 Task: Enable the stream filter module "Internal stream record".
Action: Mouse moved to (107, 13)
Screenshot: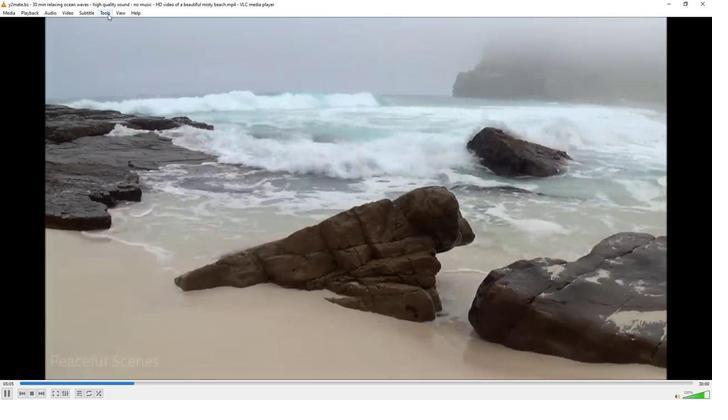 
Action: Mouse pressed left at (107, 13)
Screenshot: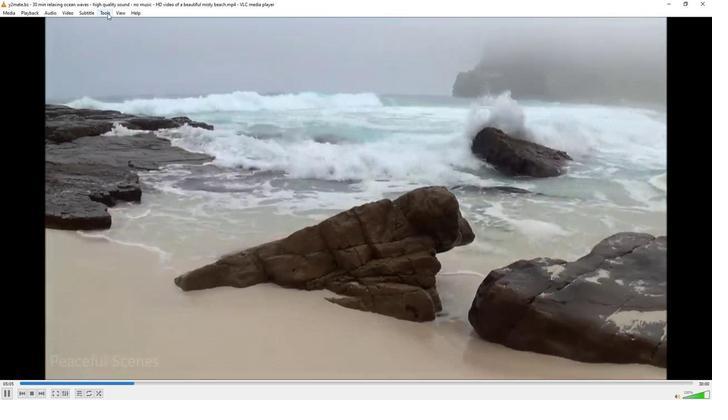 
Action: Mouse moved to (123, 100)
Screenshot: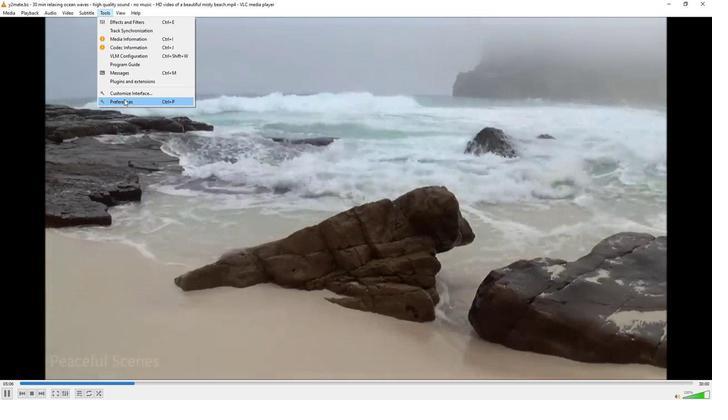 
Action: Mouse pressed left at (123, 100)
Screenshot: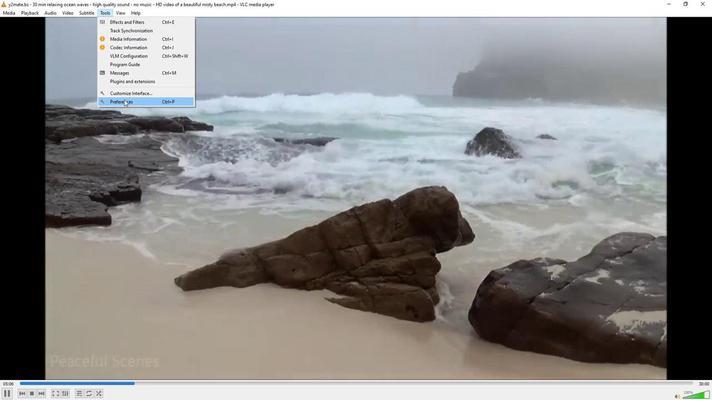
Action: Mouse moved to (194, 305)
Screenshot: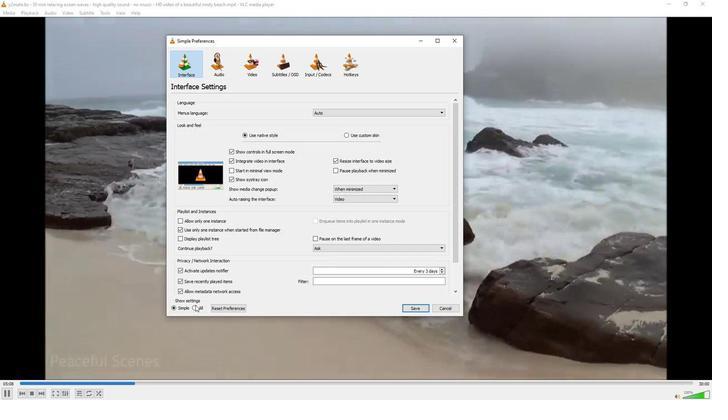 
Action: Mouse pressed left at (194, 305)
Screenshot: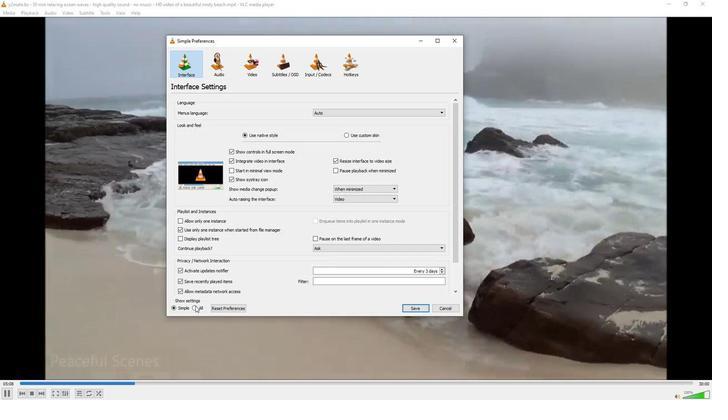 
Action: Mouse moved to (182, 203)
Screenshot: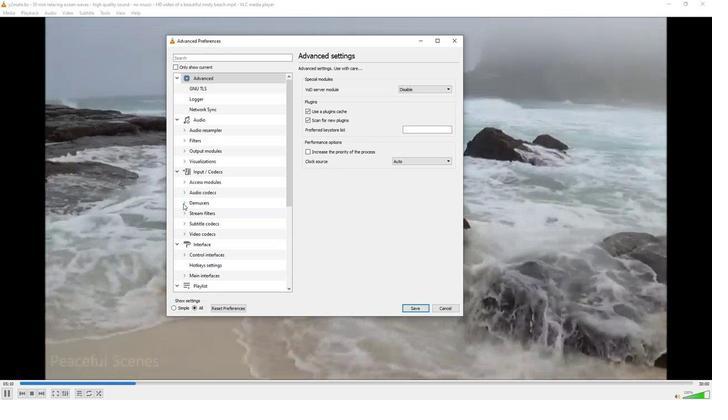 
Action: Mouse pressed left at (182, 203)
Screenshot: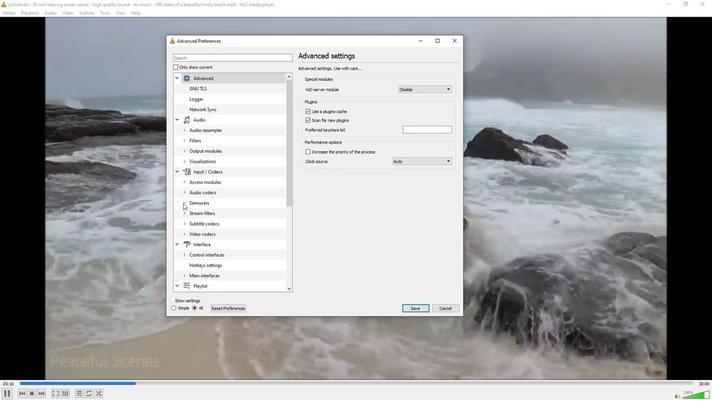 
Action: Mouse moved to (198, 226)
Screenshot: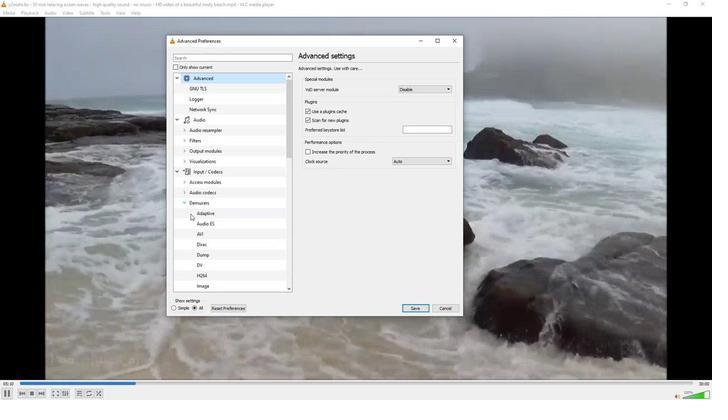 
Action: Mouse scrolled (198, 225) with delta (0, 0)
Screenshot: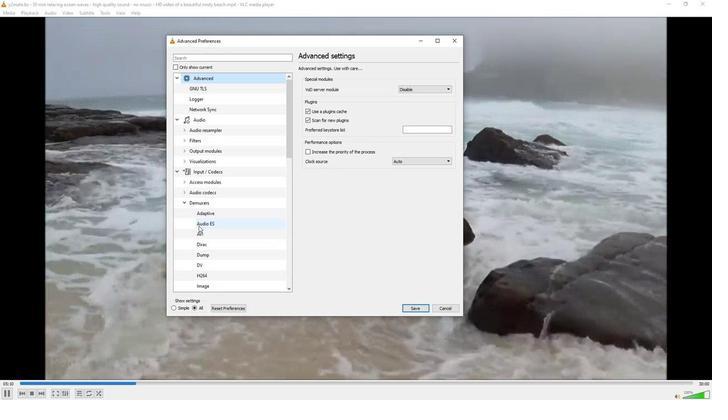 
Action: Mouse scrolled (198, 225) with delta (0, 0)
Screenshot: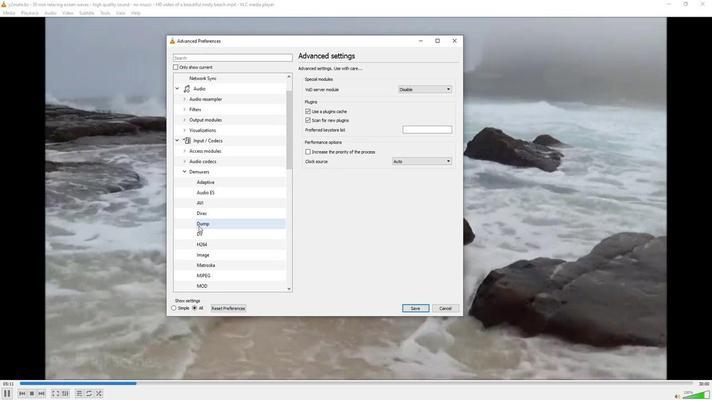 
Action: Mouse scrolled (198, 225) with delta (0, 0)
Screenshot: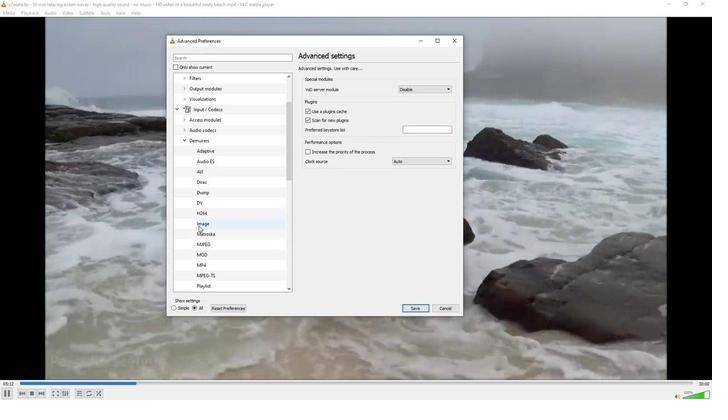 
Action: Mouse scrolled (198, 225) with delta (0, 0)
Screenshot: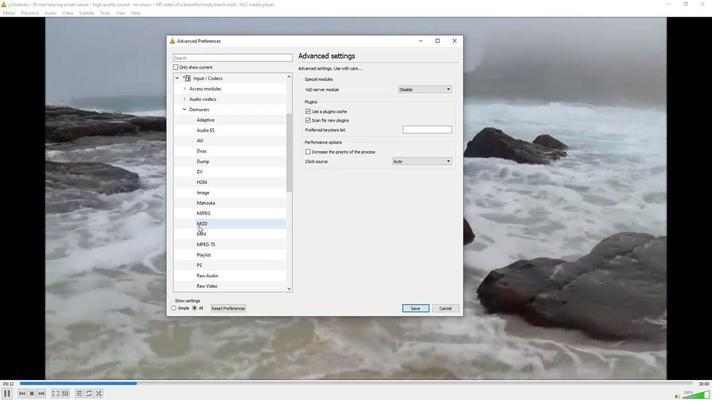 
Action: Mouse scrolled (198, 225) with delta (0, 0)
Screenshot: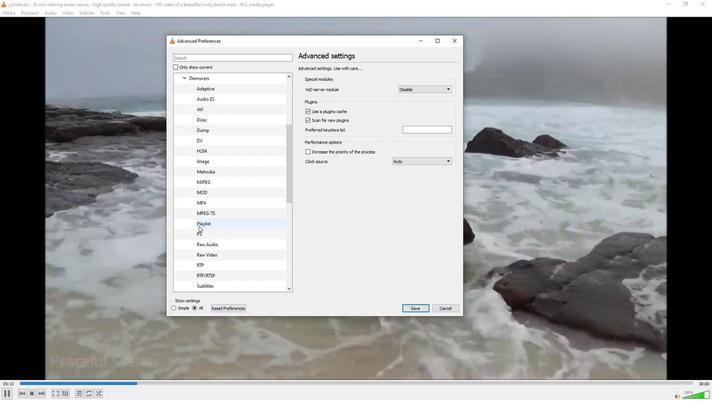
Action: Mouse moved to (210, 270)
Screenshot: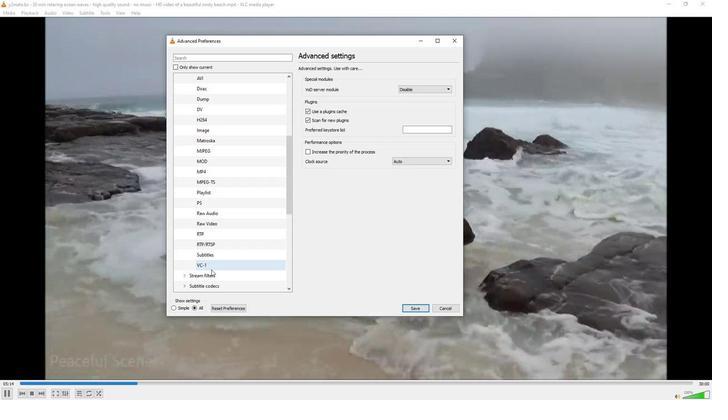 
Action: Mouse pressed left at (210, 270)
Screenshot: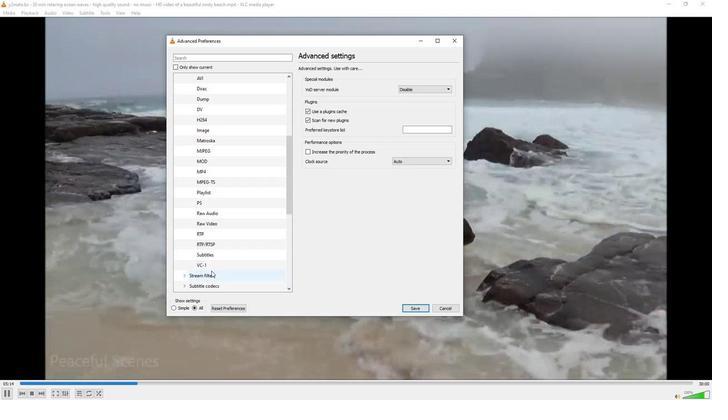 
Action: Mouse moved to (381, 94)
Screenshot: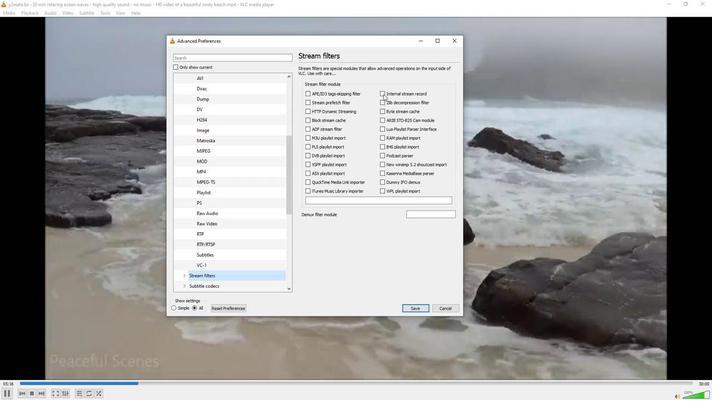 
Action: Mouse pressed left at (381, 94)
Screenshot: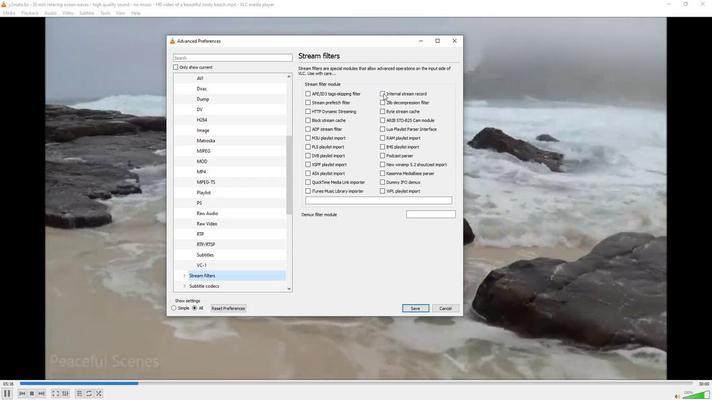 
Action: Mouse moved to (371, 88)
Screenshot: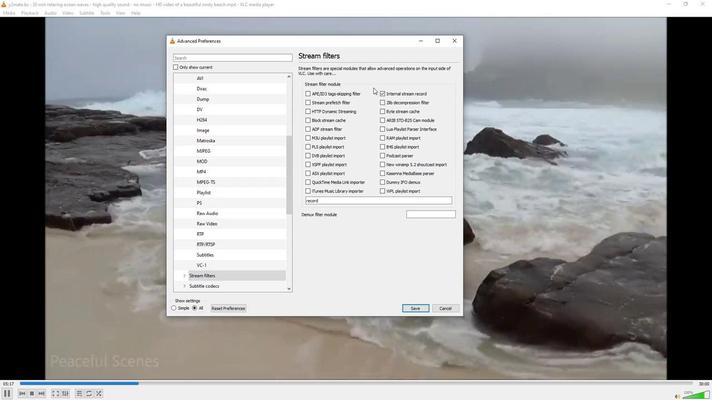 
